 Task: Write the description of the post, "I hope this post finds you all well. I wanted to take a moment to share that I am currently open to new career opportunities and eager to embark on the next chapter of my professional journey.
Action: Mouse moved to (683, 497)
Screenshot: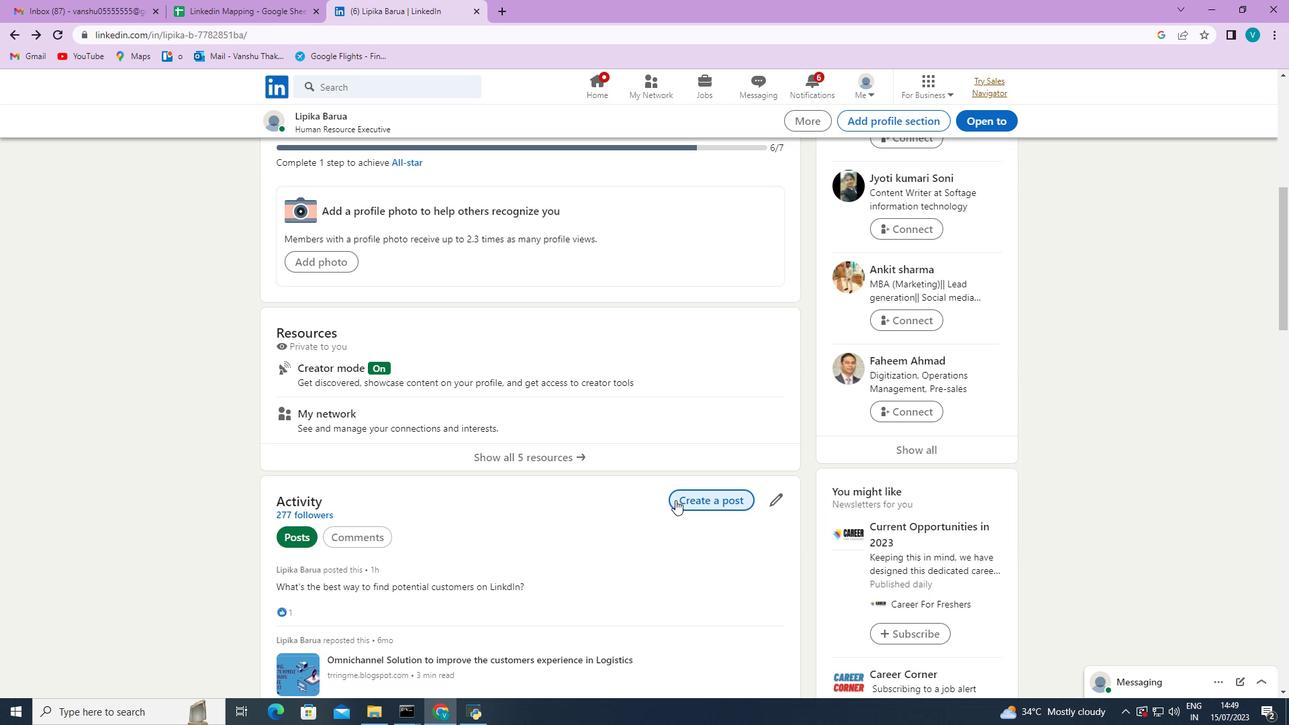 
Action: Mouse pressed left at (683, 497)
Screenshot: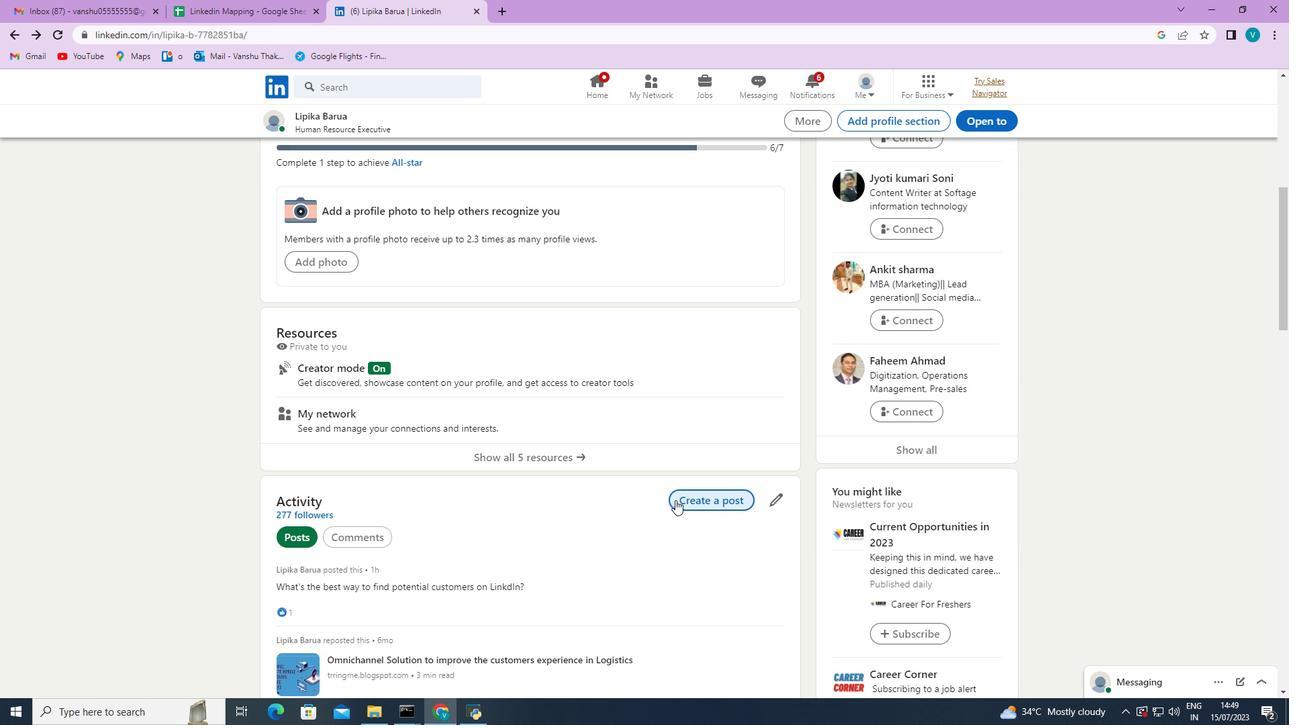 
Action: Mouse moved to (533, 184)
Screenshot: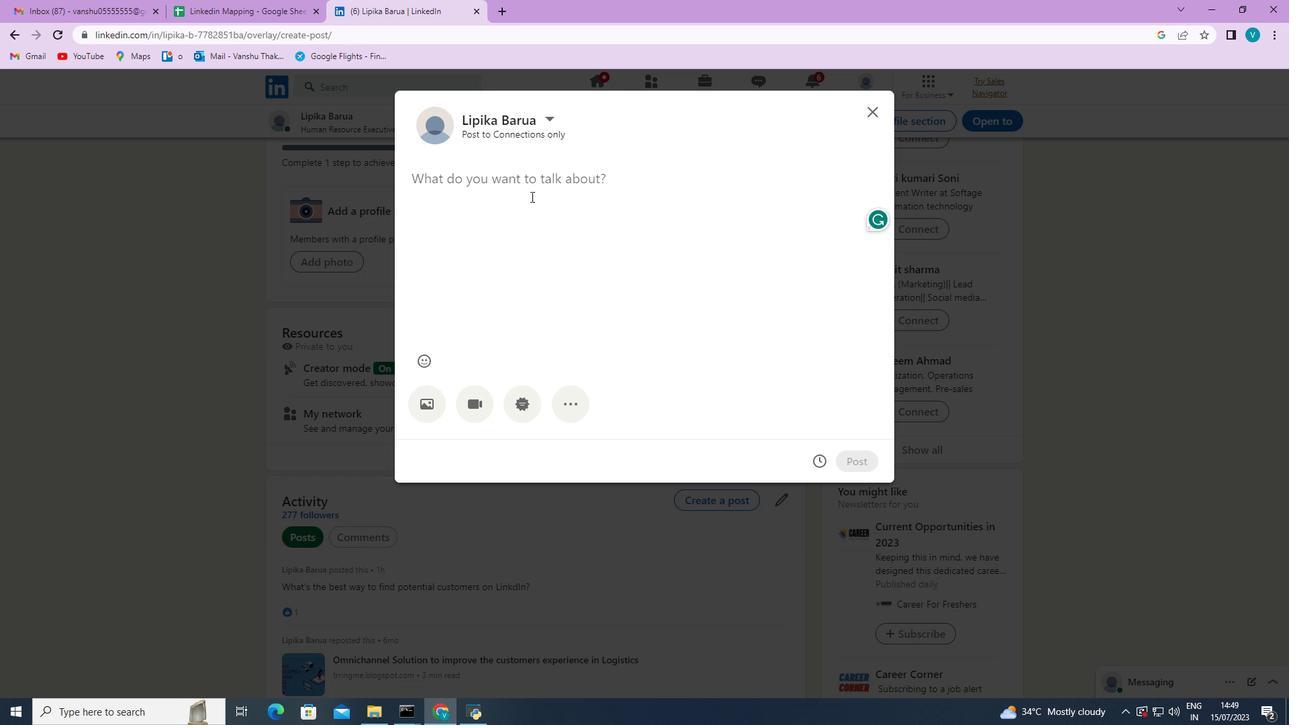 
Action: Mouse pressed left at (533, 184)
Screenshot: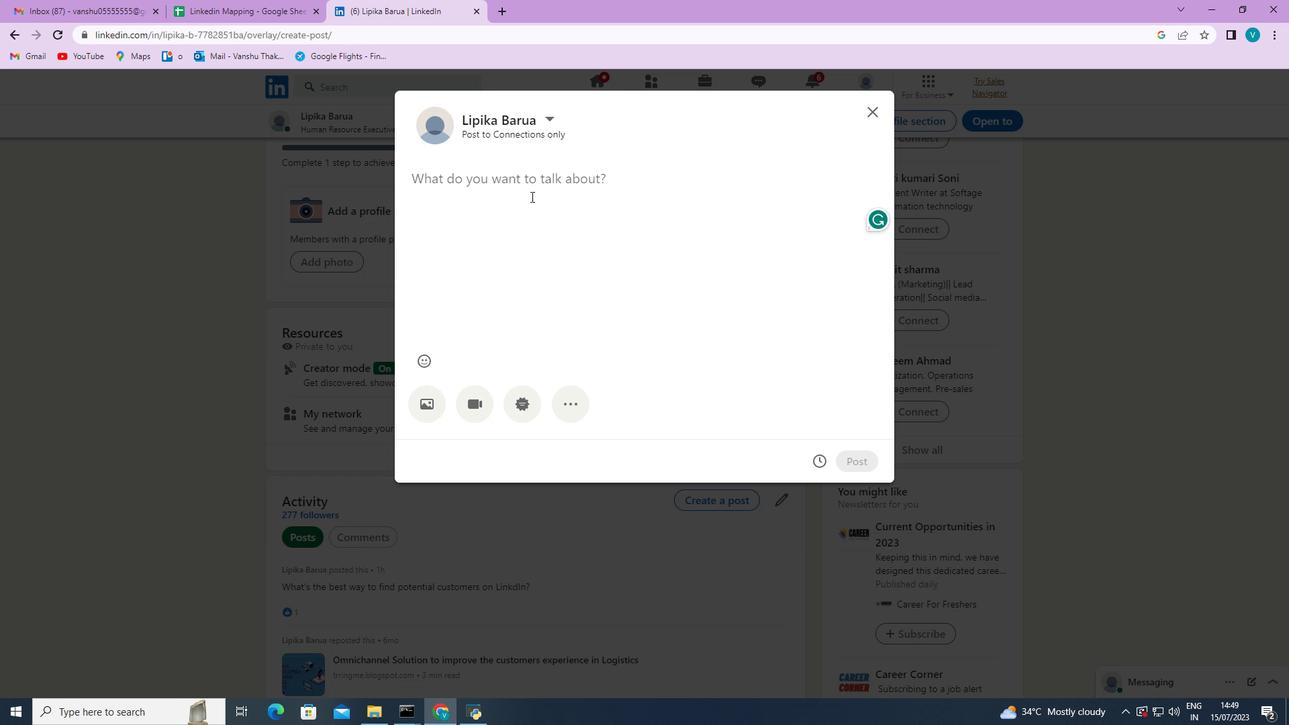 
Action: Key pressed <Key.shift>I<Key.space>hope<Key.space>this<Key.space>post<Key.space>finds<Key.space>you<Key.space>all<Key.space>well.<Key.space><Key.shift>I<Key.space>wanted<Key.space>to<Key.space>take<Key.space>a<Key.space>moment<Key.space>to<Key.space>share<Key.space>that<Key.space><Key.shift>I<Key.space>am<Key.space>currently<Key.space>open<Key.space>to<Key.space>new<Key.space>career<Key.space>opportunities<Key.space>and<Key.space>eager<Key.space>to<Key.space>embark<Key.space>on<Key.space>the<Key.space>next<Key.space>chapter<Key.space>of<Key.space>my<Key.space>professional<Key.space>journey.
Screenshot: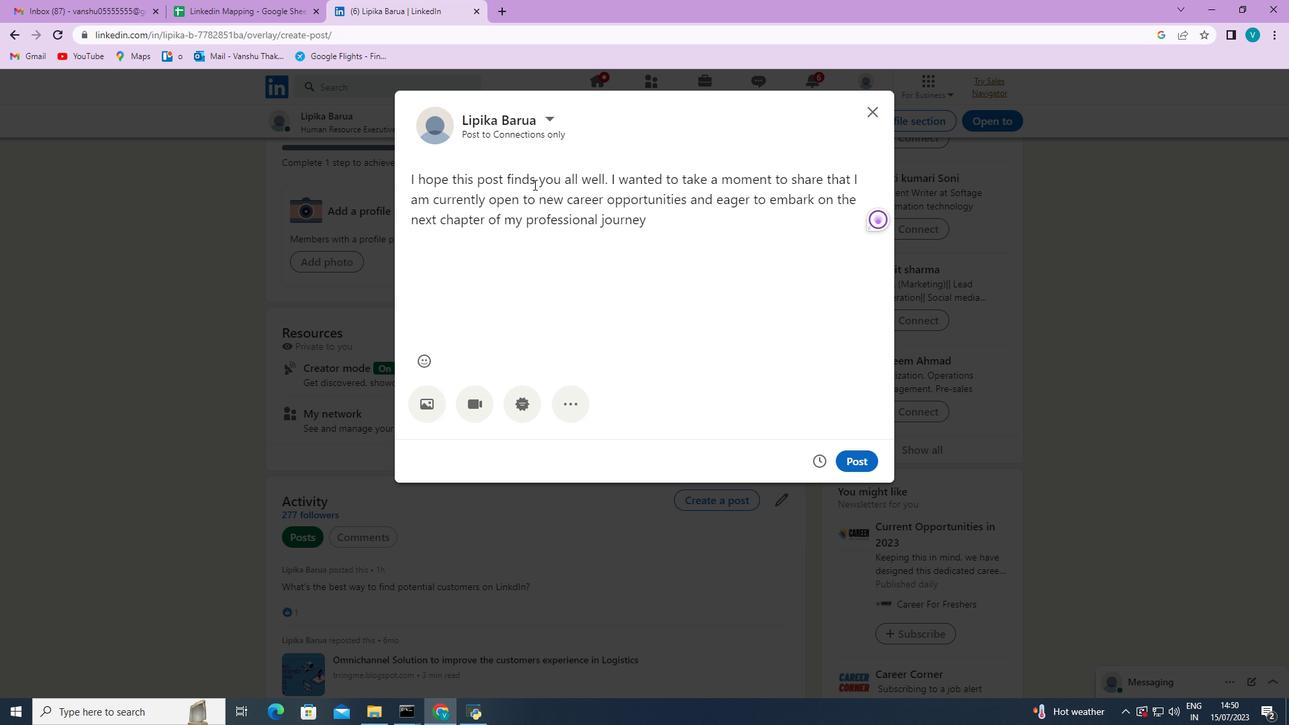 
Action: Mouse moved to (859, 460)
Screenshot: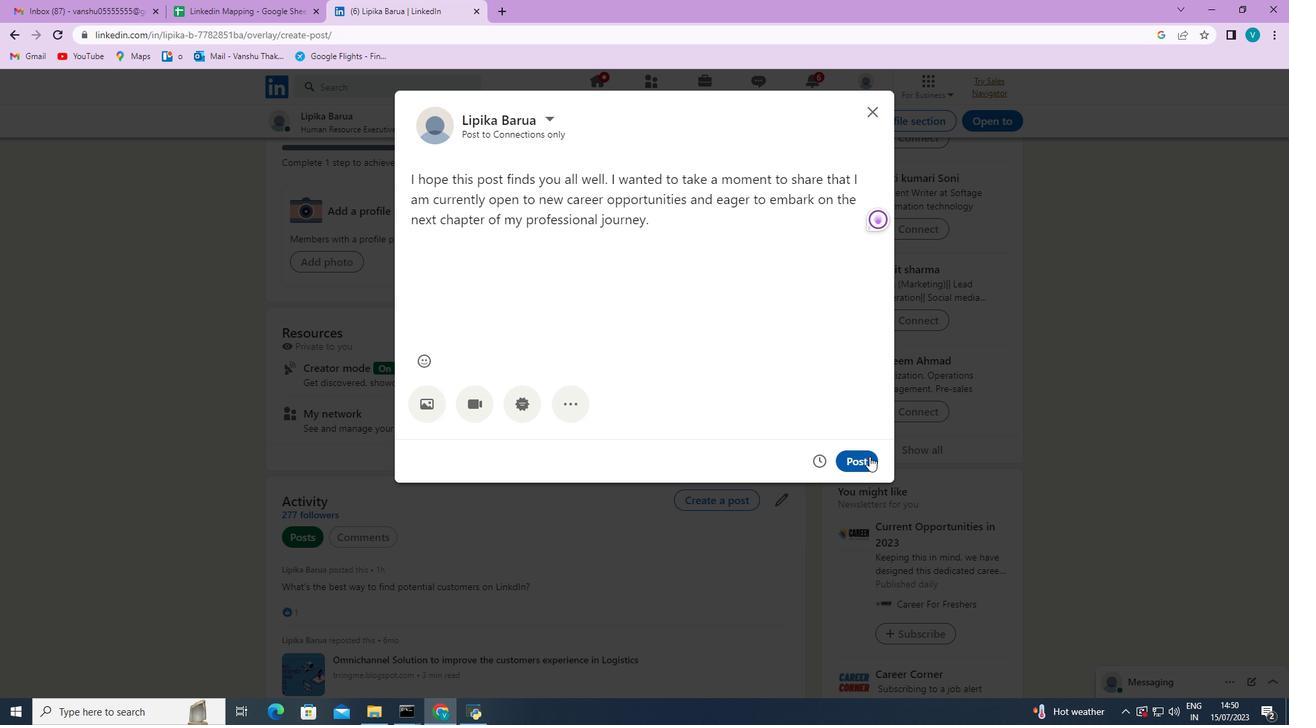 
Action: Mouse pressed left at (859, 460)
Screenshot: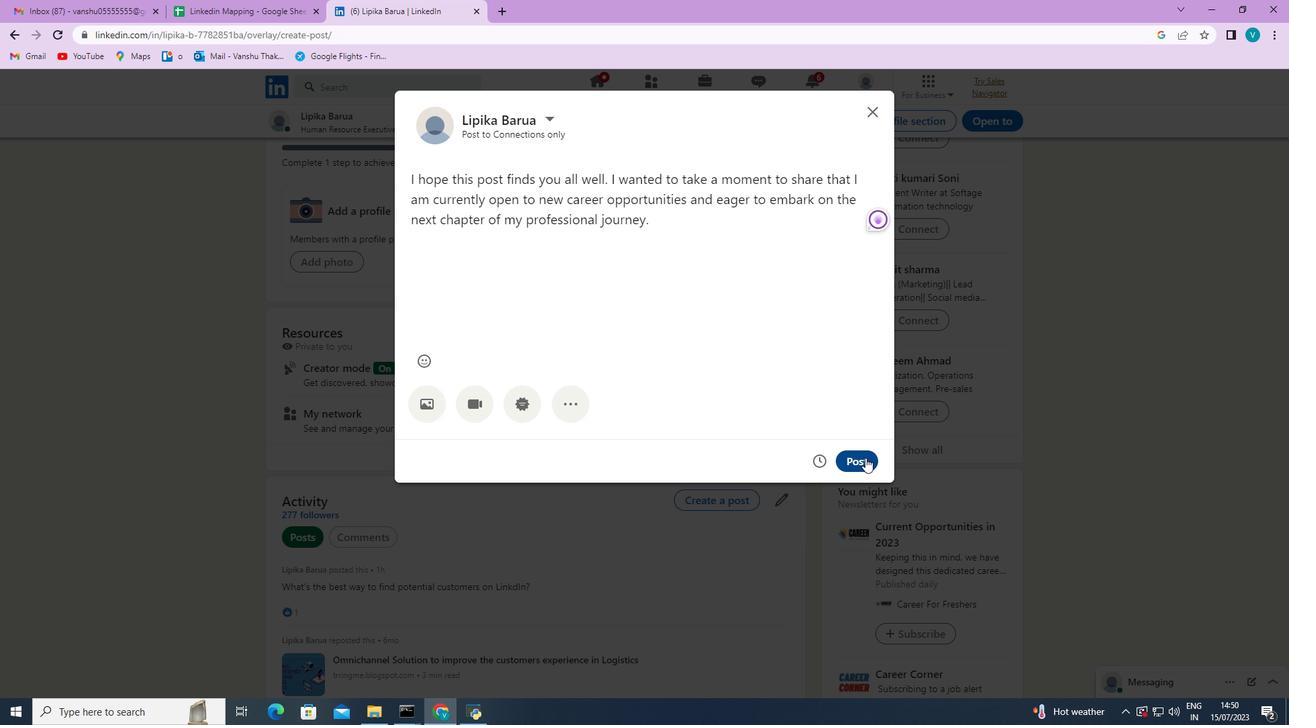 
Action: Mouse moved to (860, 460)
Screenshot: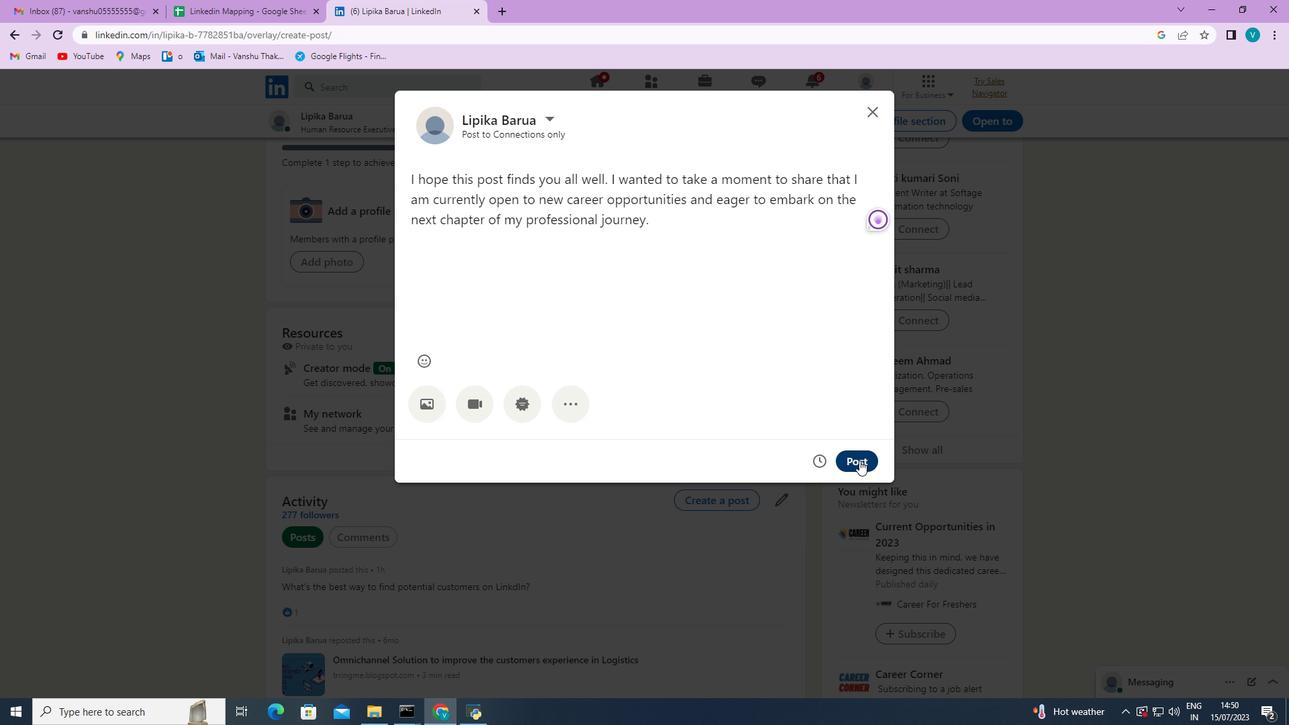 
